 Task: Create a section Feedback Collection Sprint and in the section, add a milestone Hybrid Cloud Integration in the project BackTech
Action: Mouse moved to (392, 508)
Screenshot: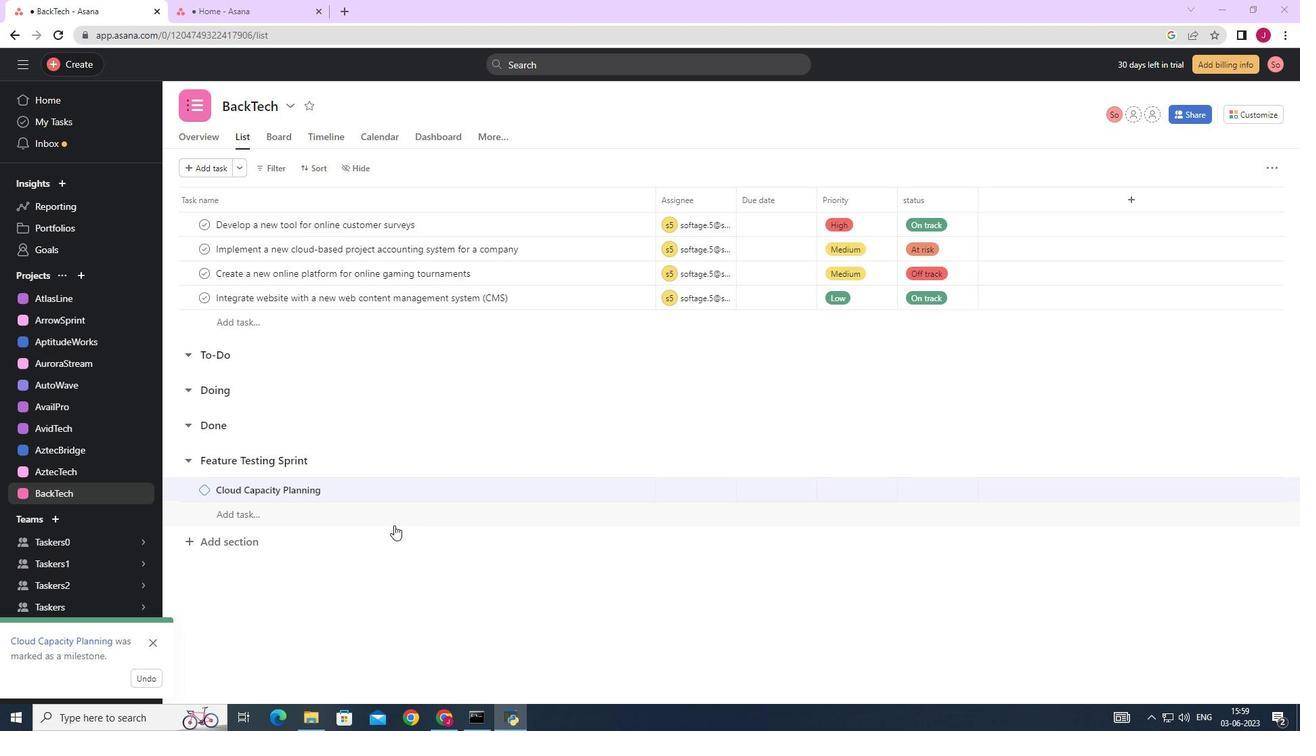 
Action: Mouse scrolled (392, 507) with delta (0, 0)
Screenshot: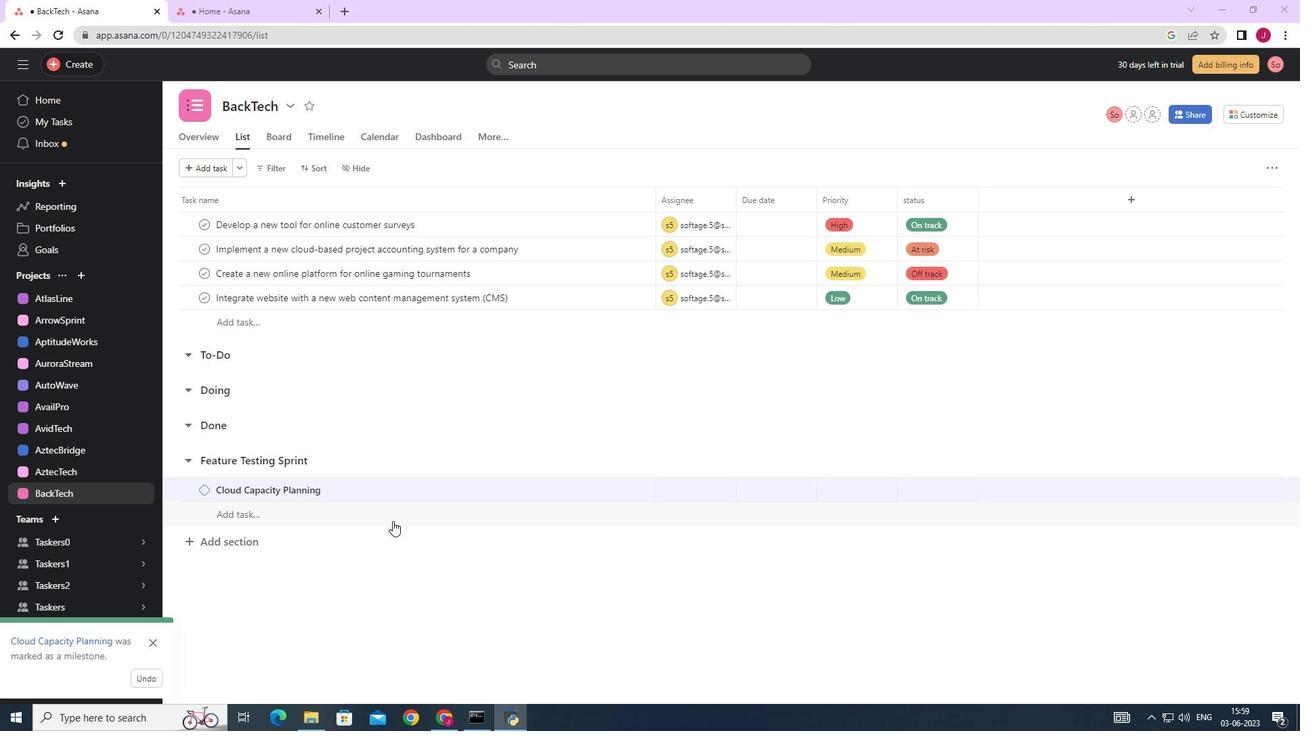 
Action: Mouse moved to (392, 508)
Screenshot: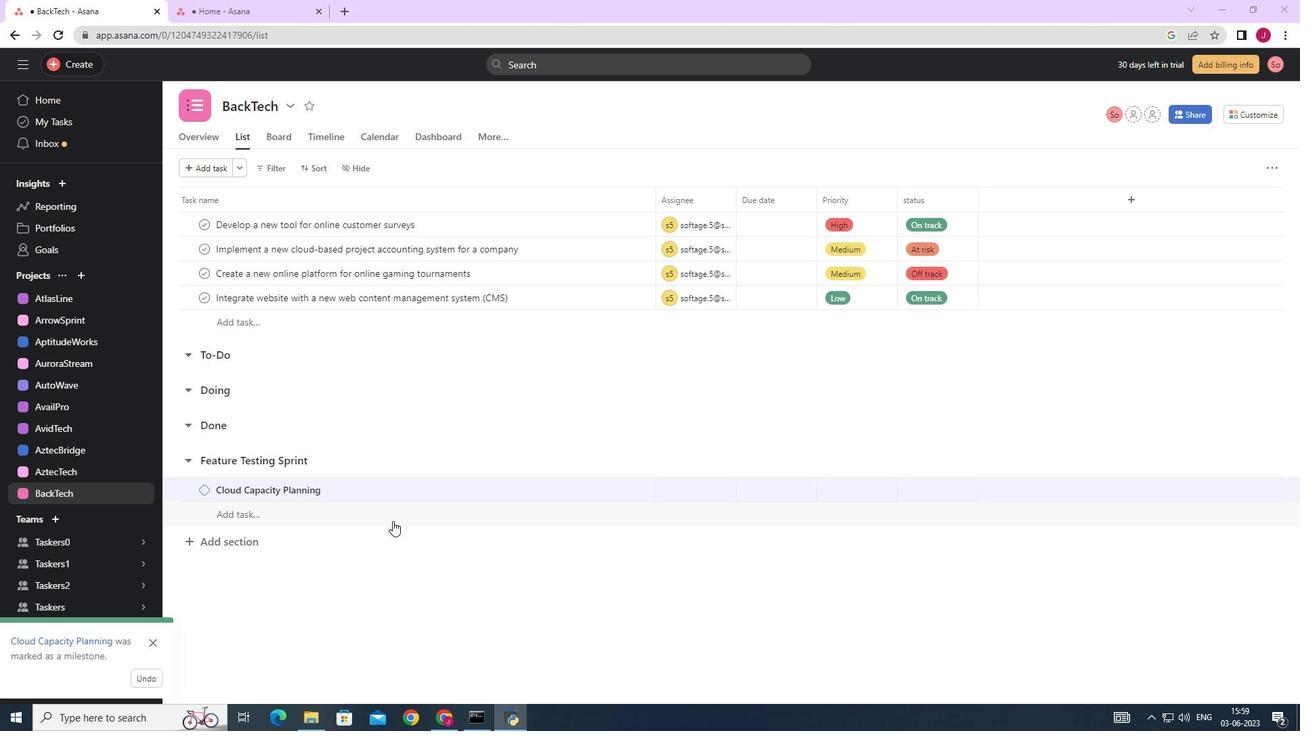 
Action: Mouse scrolled (392, 507) with delta (0, 0)
Screenshot: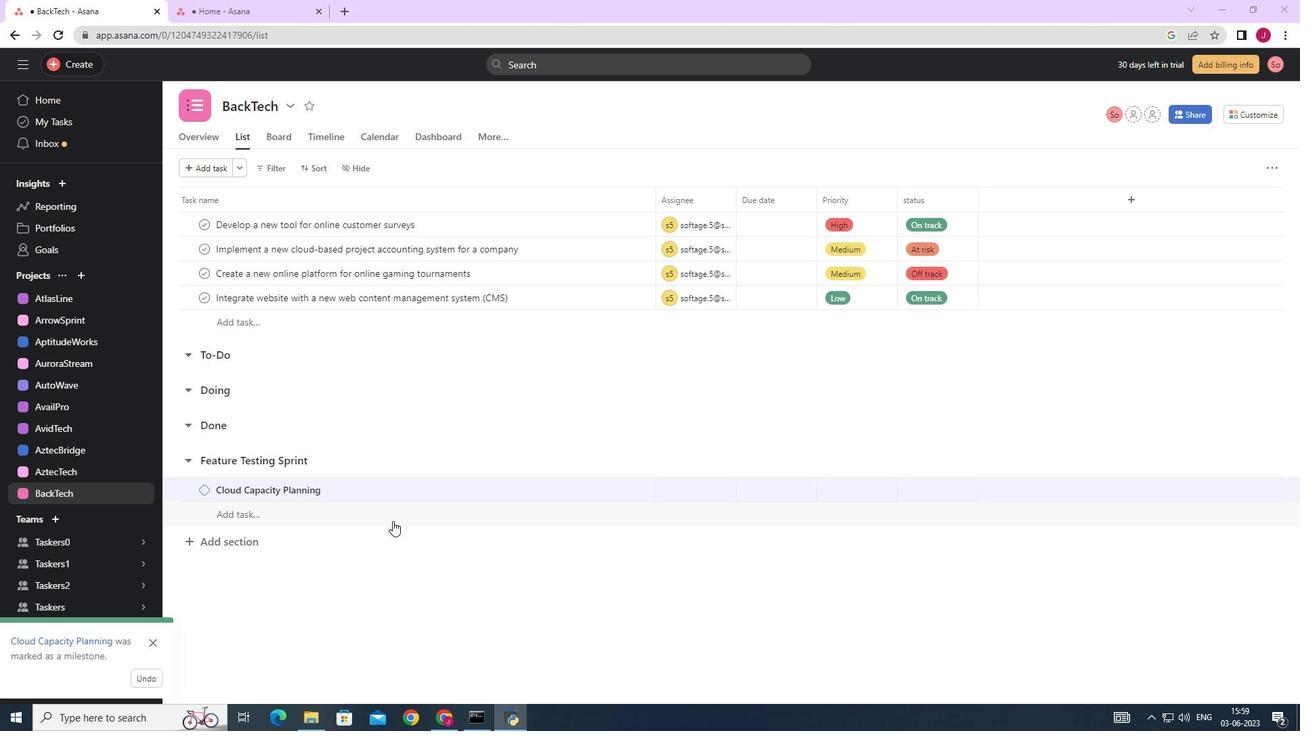 
Action: Mouse moved to (392, 507)
Screenshot: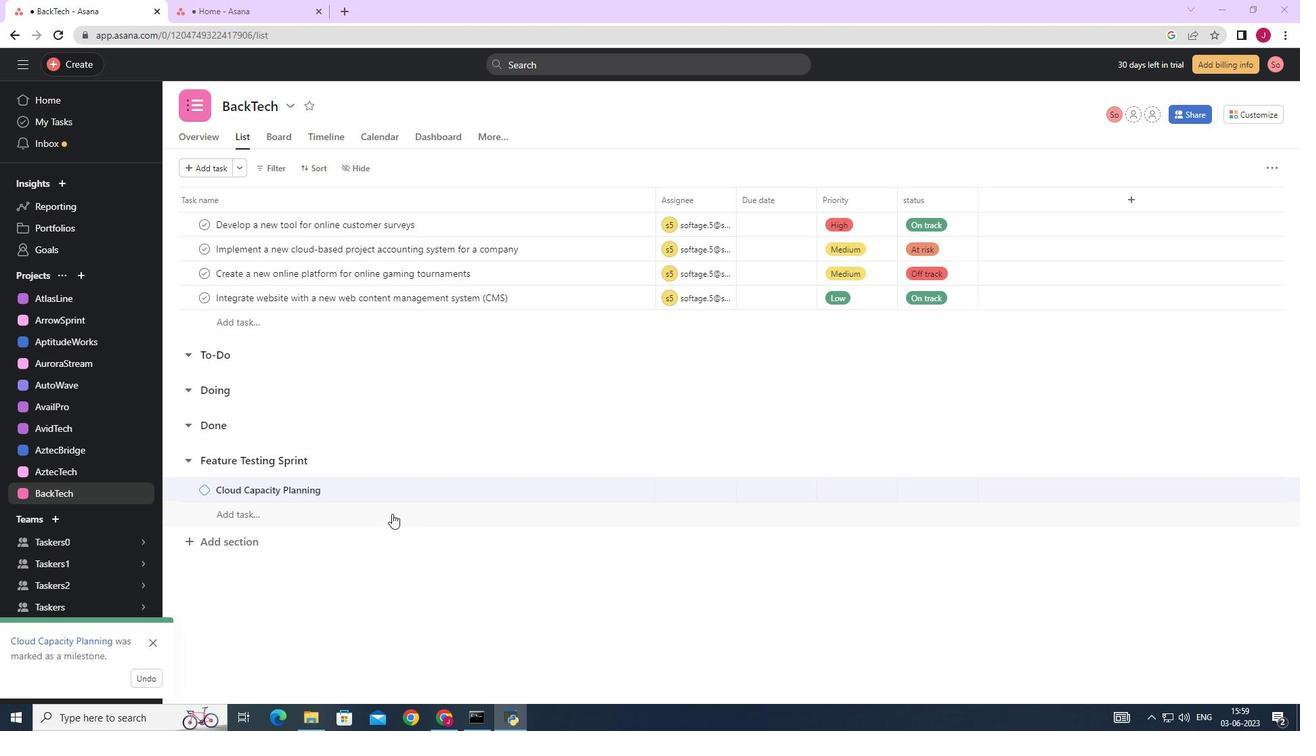 
Action: Mouse scrolled (392, 507) with delta (0, 0)
Screenshot: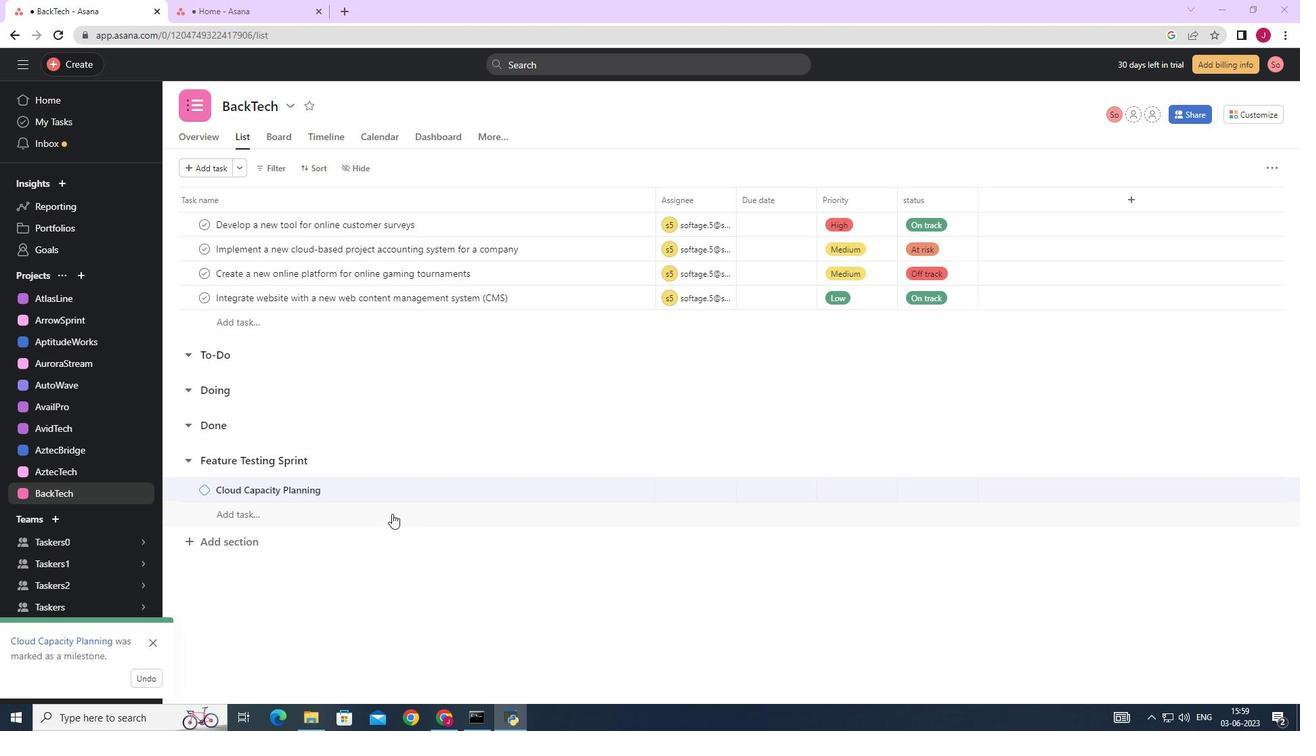 
Action: Mouse moved to (392, 507)
Screenshot: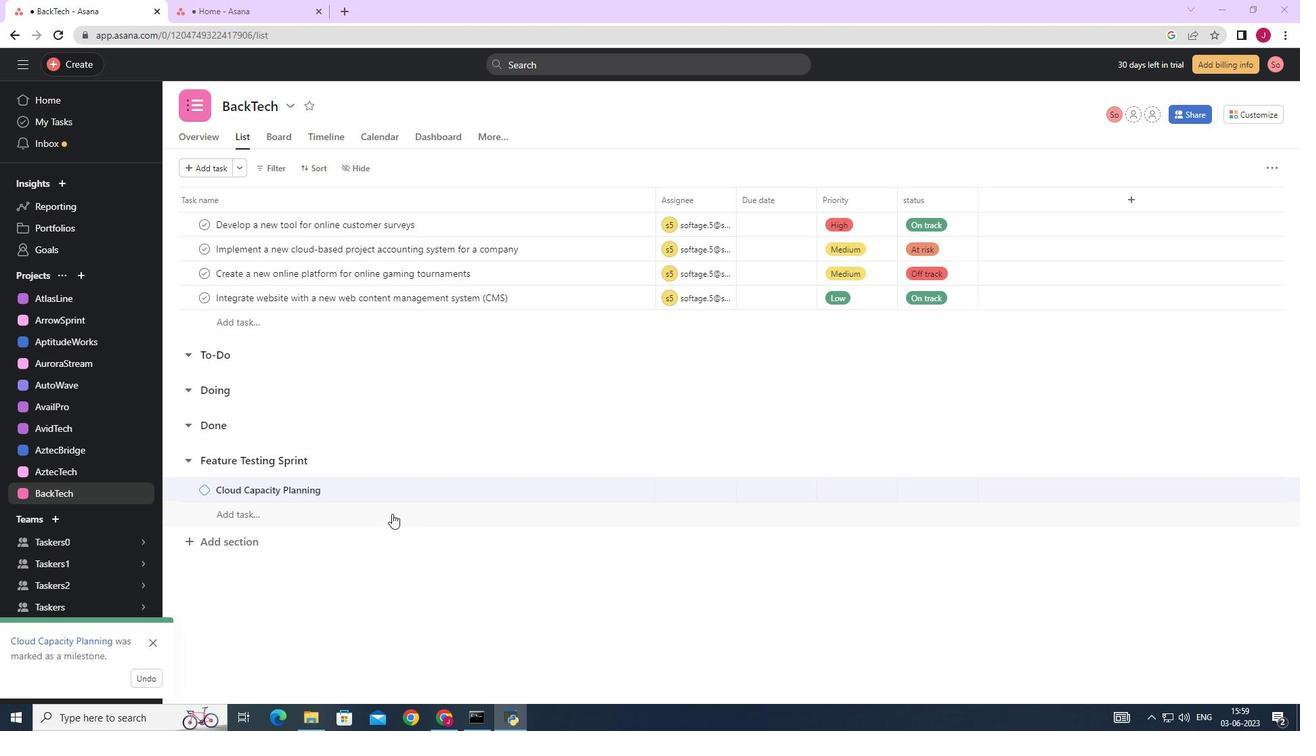 
Action: Mouse scrolled (392, 506) with delta (0, 0)
Screenshot: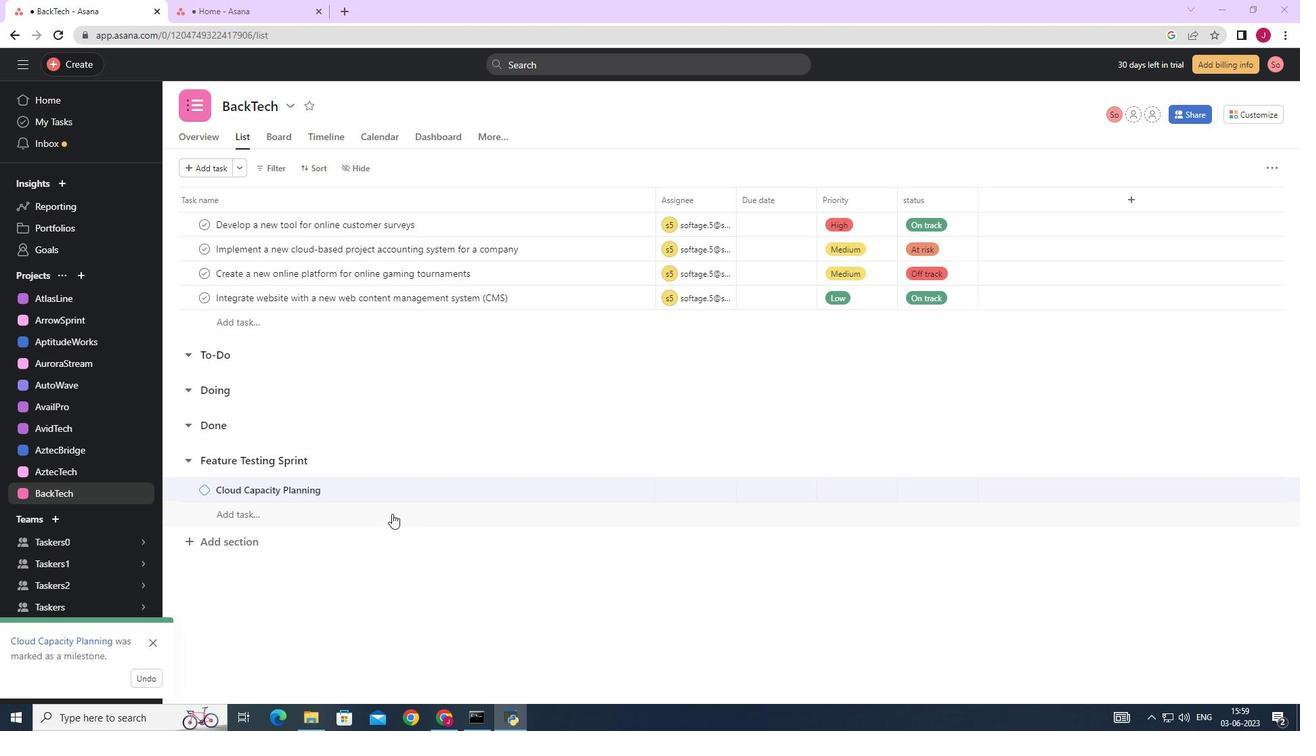 
Action: Mouse moved to (247, 536)
Screenshot: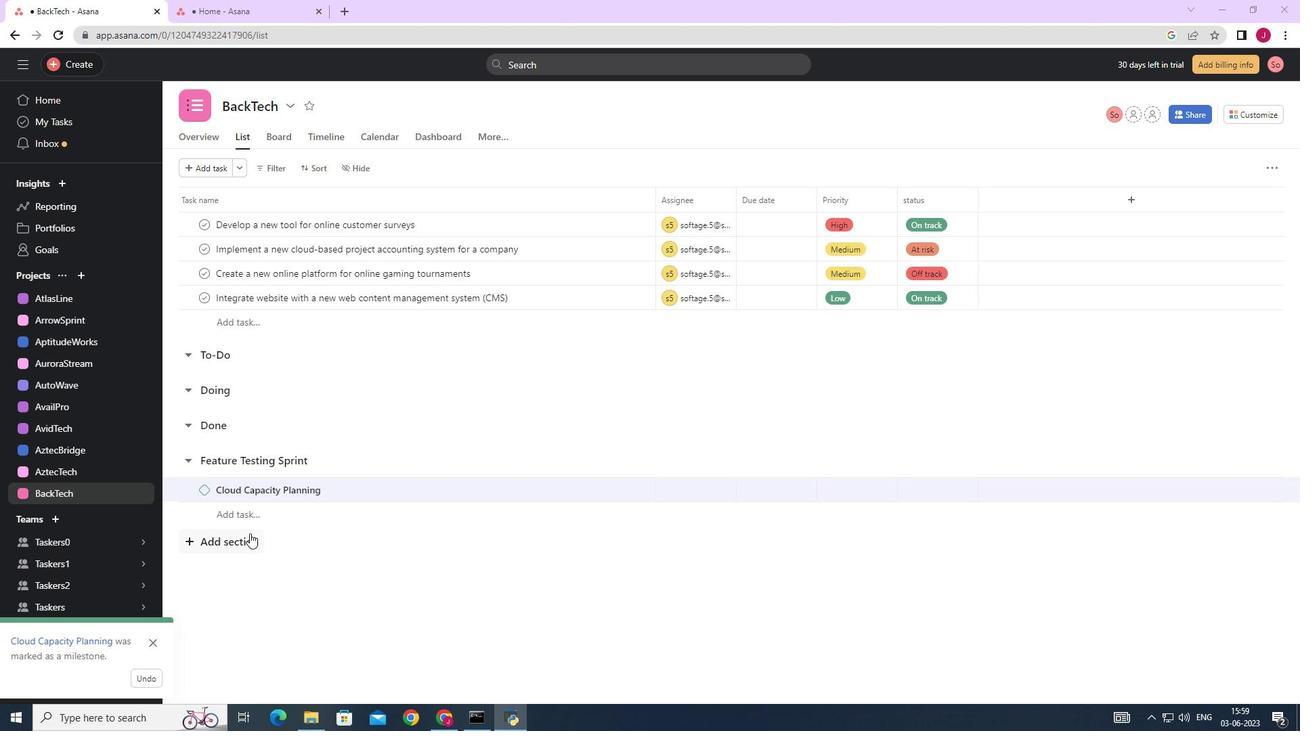 
Action: Mouse pressed left at (247, 536)
Screenshot: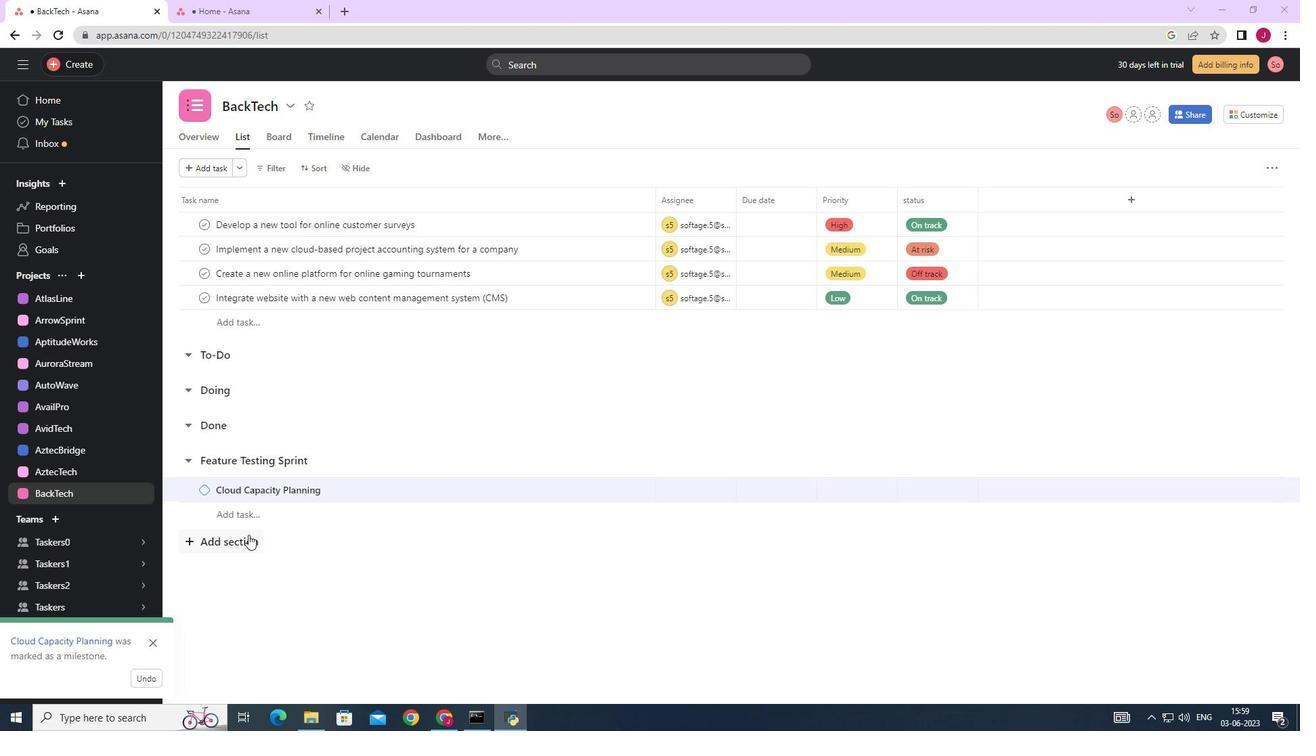 
Action: Mouse moved to (246, 537)
Screenshot: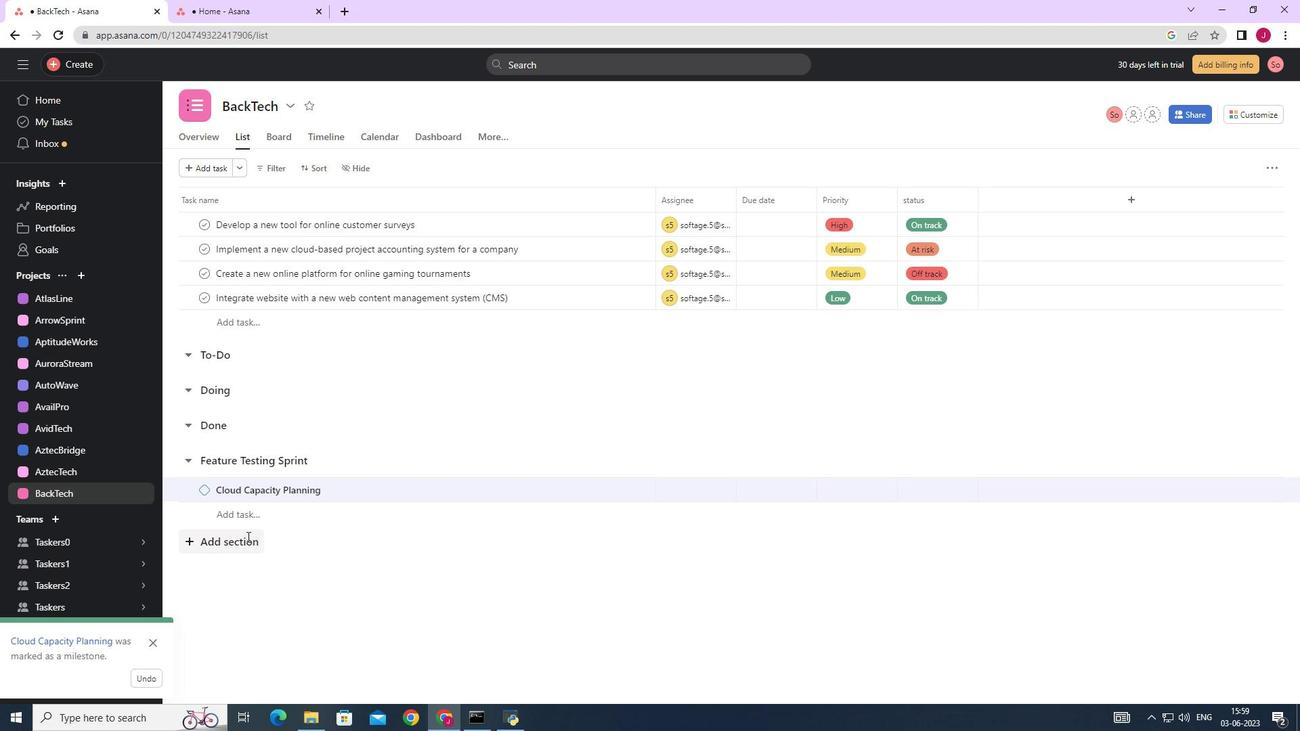 
Action: Key pressed <Key.caps_lock>F<Key.caps_lock>eedback<Key.space><Key.caps_lock>C<Key.caps_lock>ollection<Key.space><Key.caps_lock>S<Key.caps_lock>print<Key.space><Key.enter><Key.caps_lock>H<Key.caps_lock>ybi<Key.backspace>rid<Key.space><Key.caps_lock>C<Key.caps_lock>loud<Key.space><Key.caps_lock>I<Key.caps_lock>ntegration
Screenshot: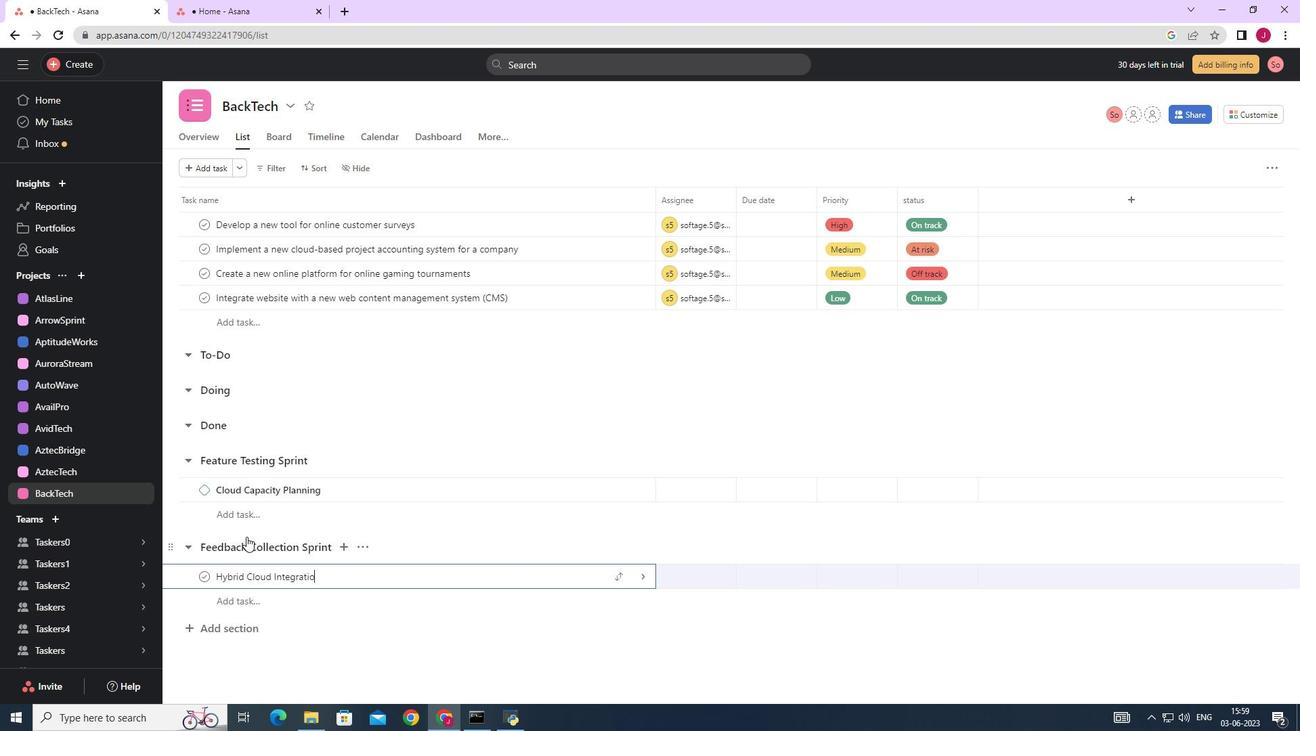 
Action: Mouse moved to (646, 577)
Screenshot: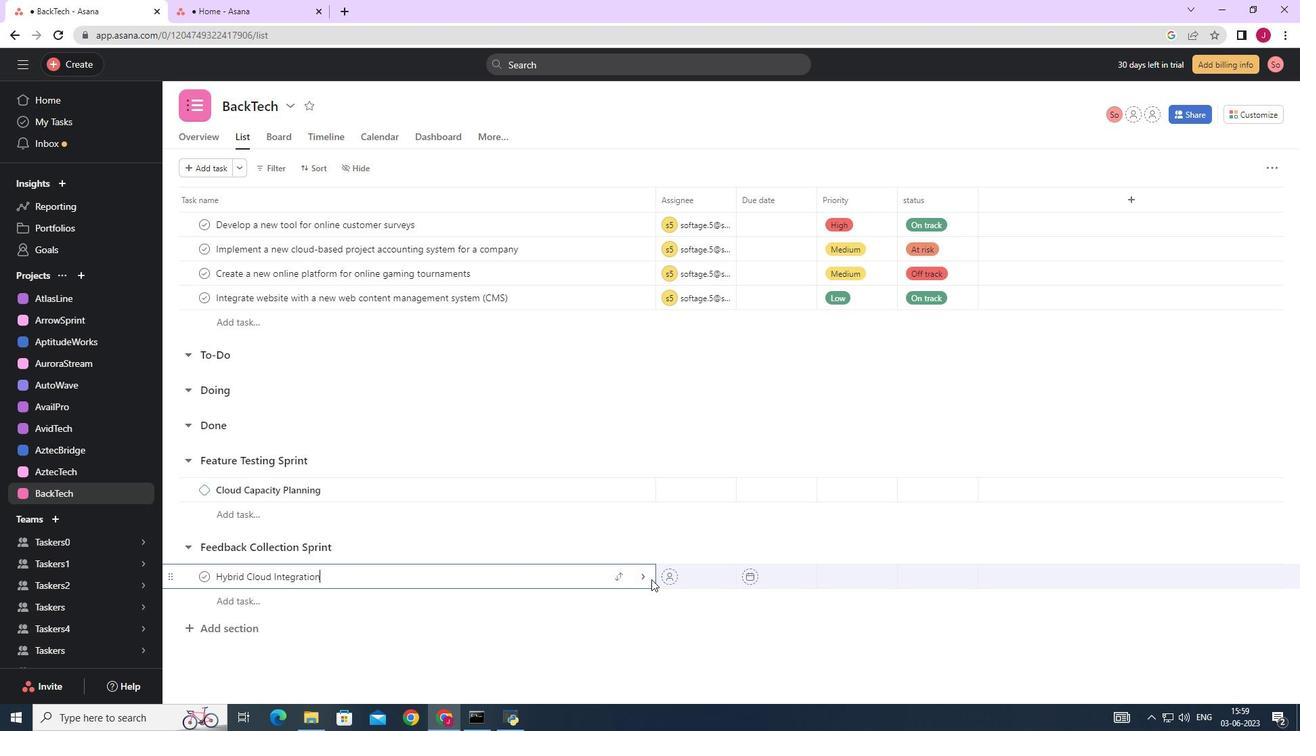 
Action: Mouse pressed left at (646, 577)
Screenshot: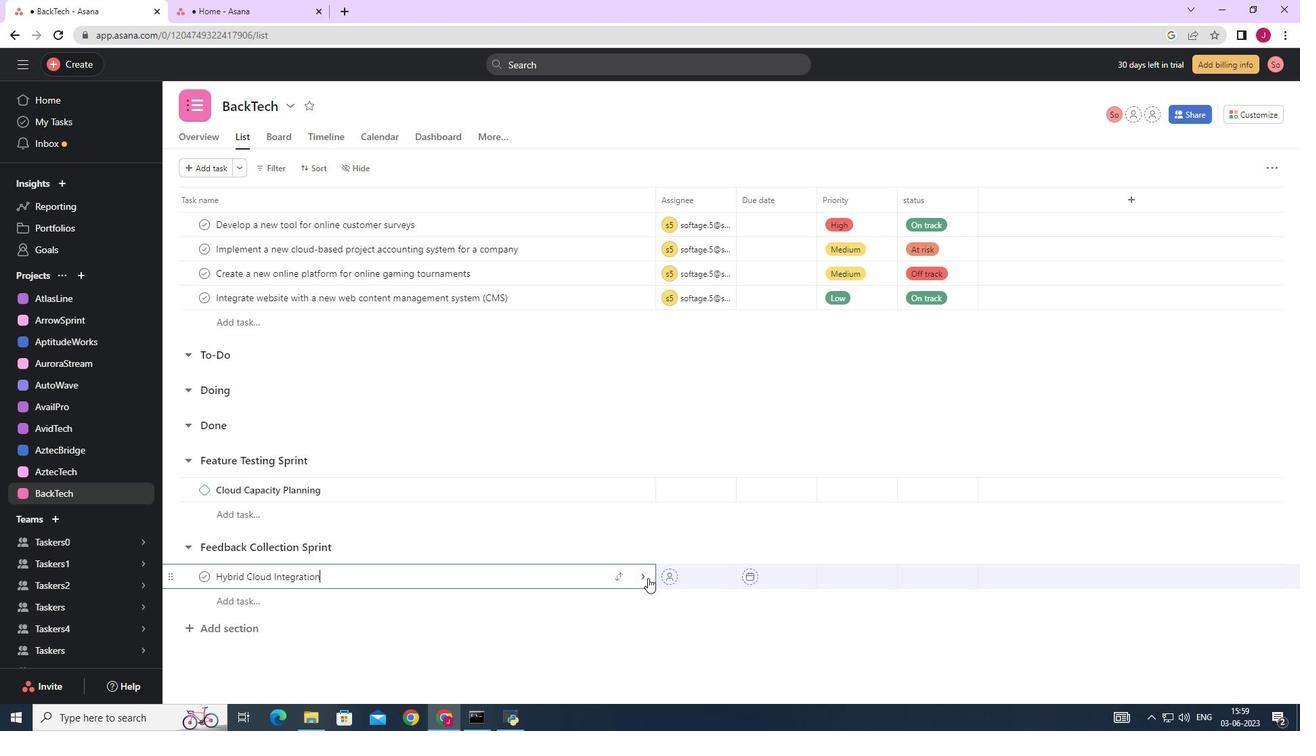 
Action: Mouse moved to (1246, 165)
Screenshot: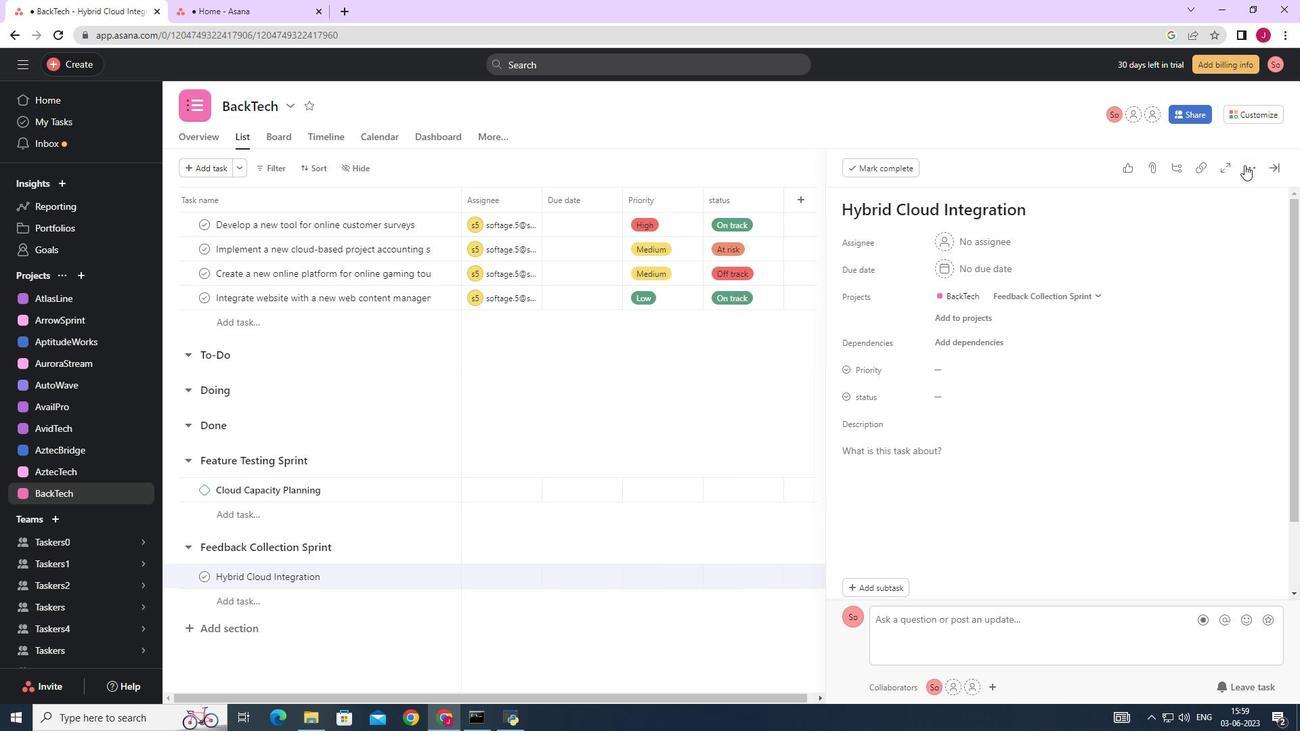 
Action: Mouse pressed left at (1246, 165)
Screenshot: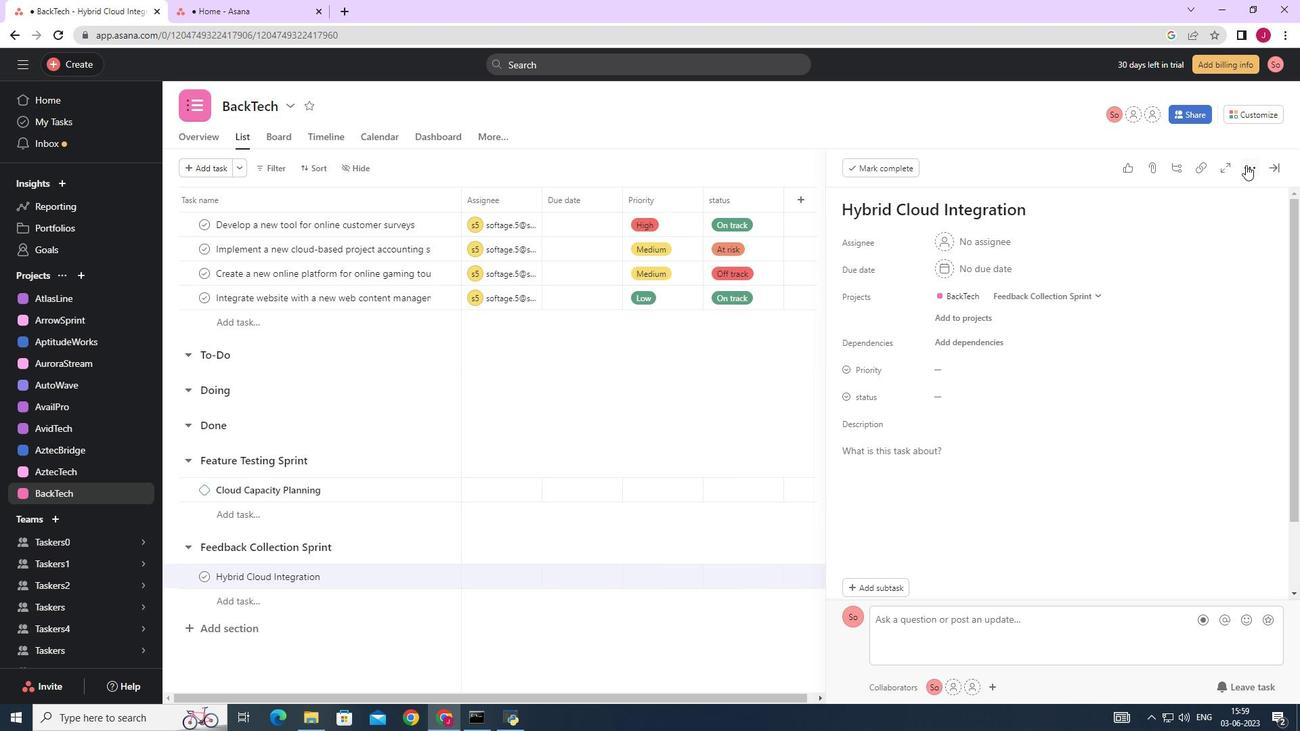 
Action: Mouse moved to (1150, 222)
Screenshot: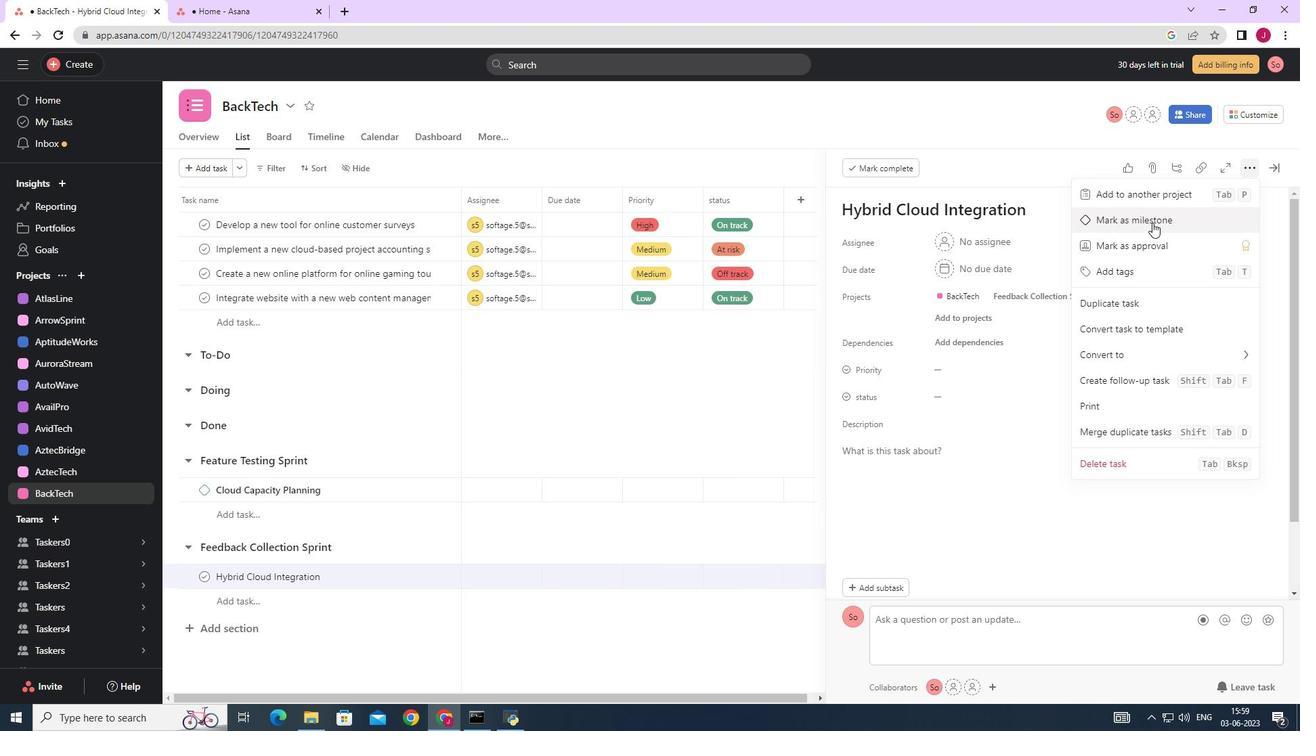 
Action: Mouse pressed left at (1150, 222)
Screenshot: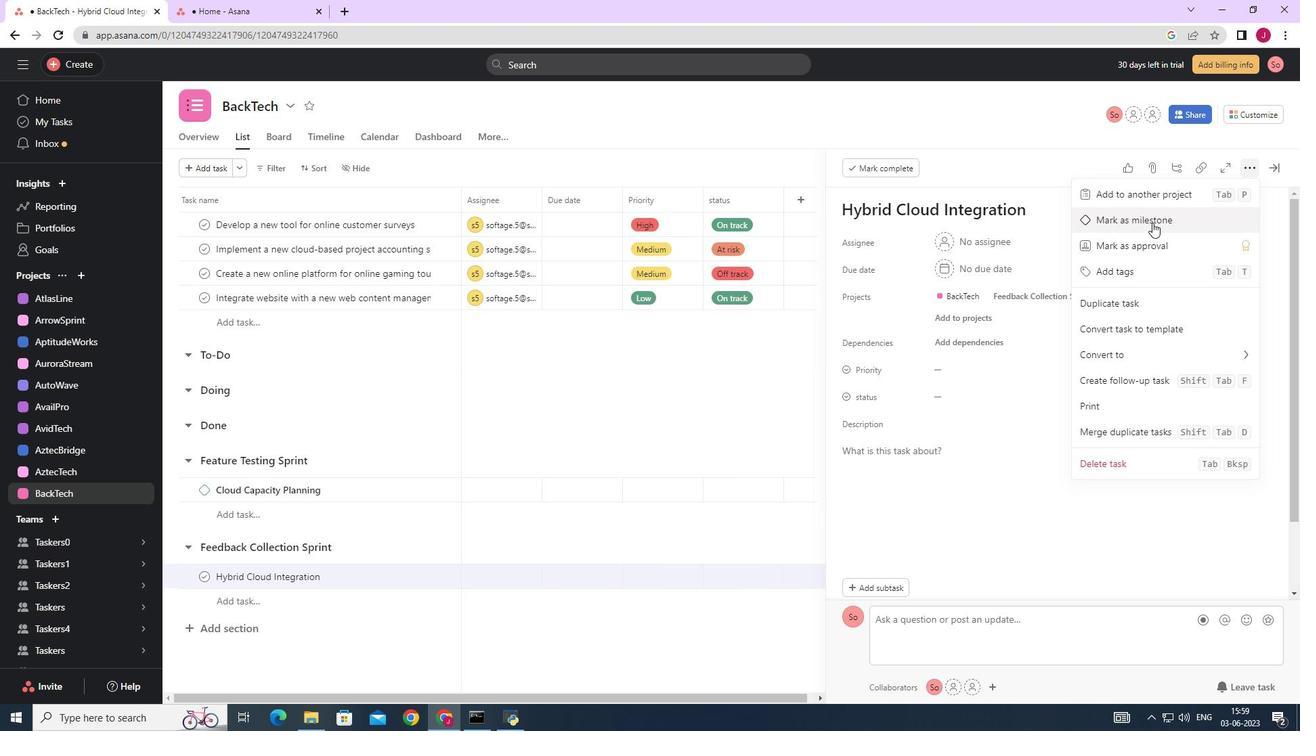 
Action: Mouse moved to (1277, 165)
Screenshot: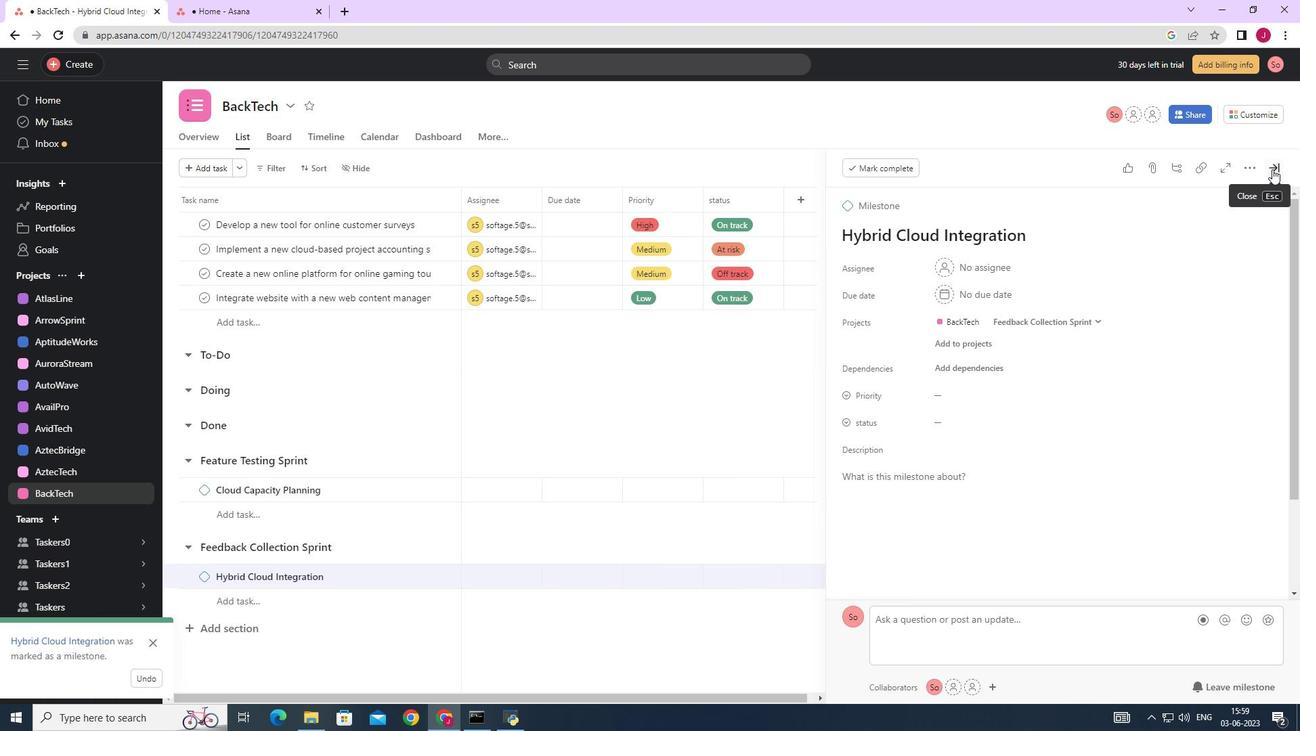 
Action: Mouse pressed left at (1277, 165)
Screenshot: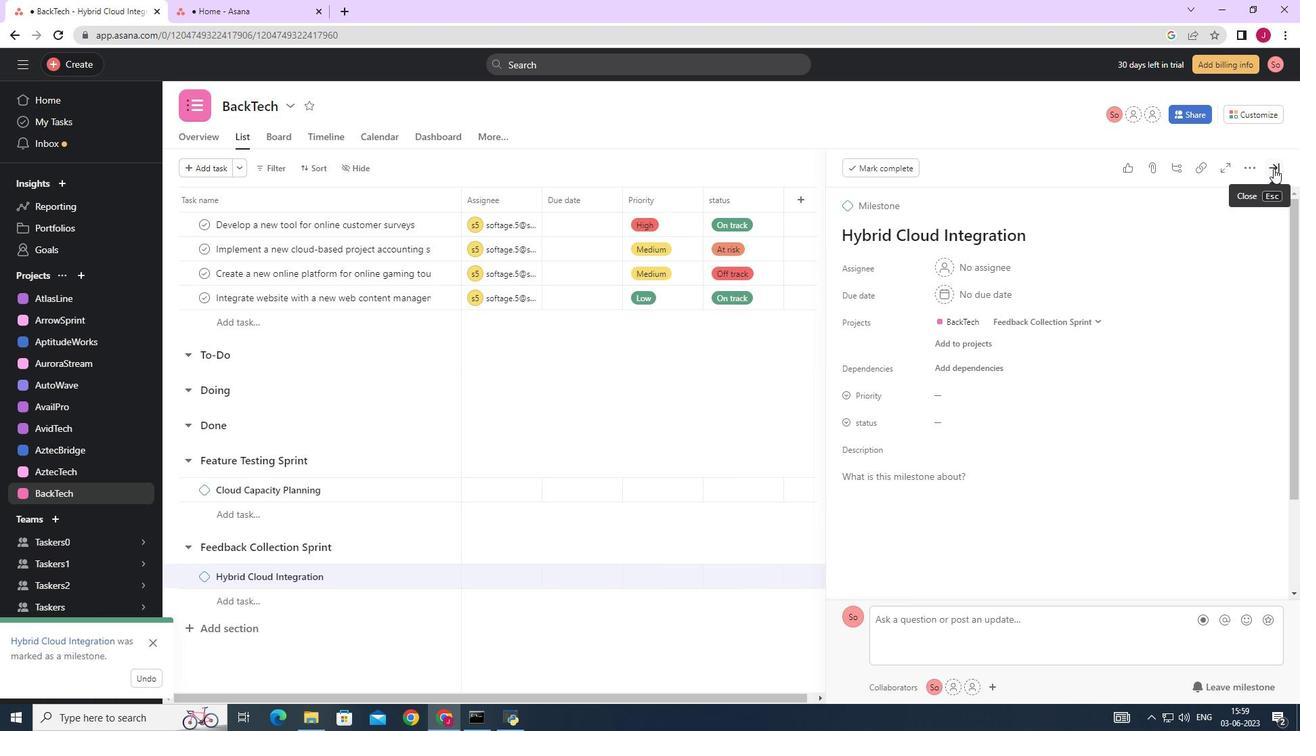 
Action: Mouse moved to (705, 420)
Screenshot: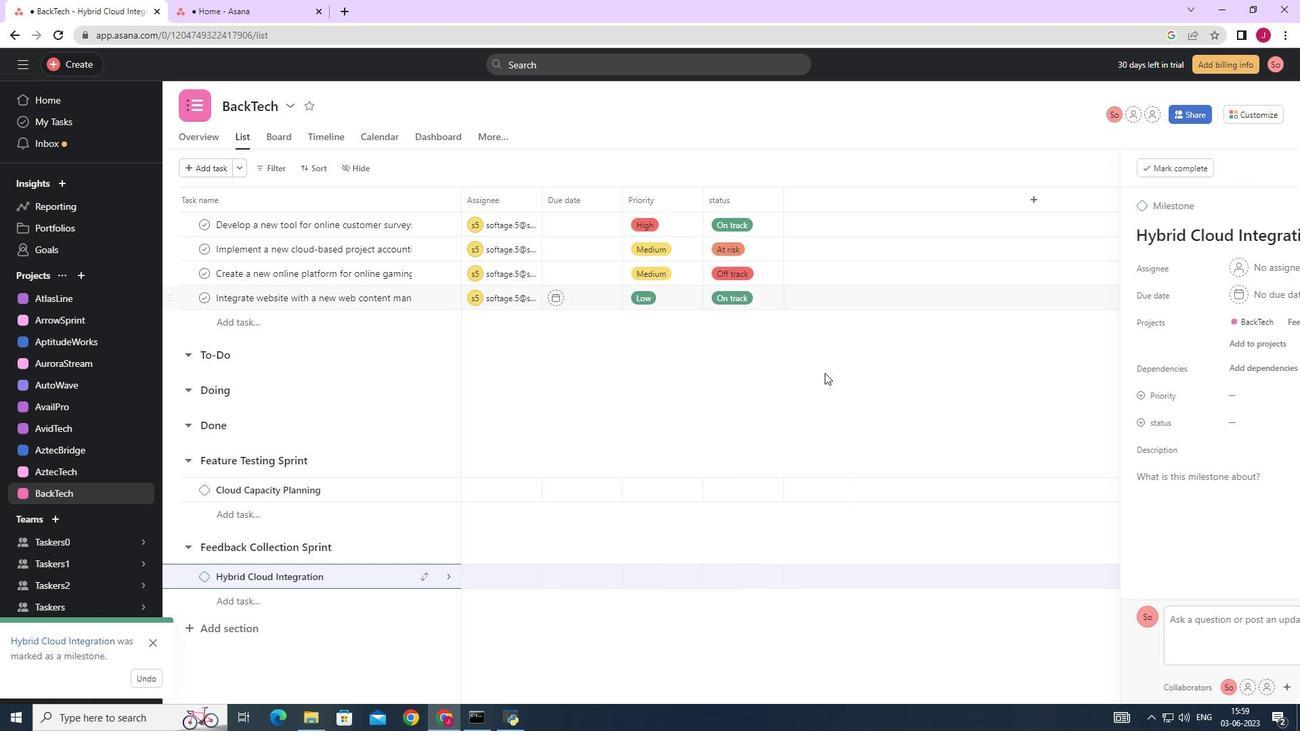 
